 Task: Enable the option "Create "Fast Start" files" for MP4/MOV muxer
Action: Mouse moved to (130, 21)
Screenshot: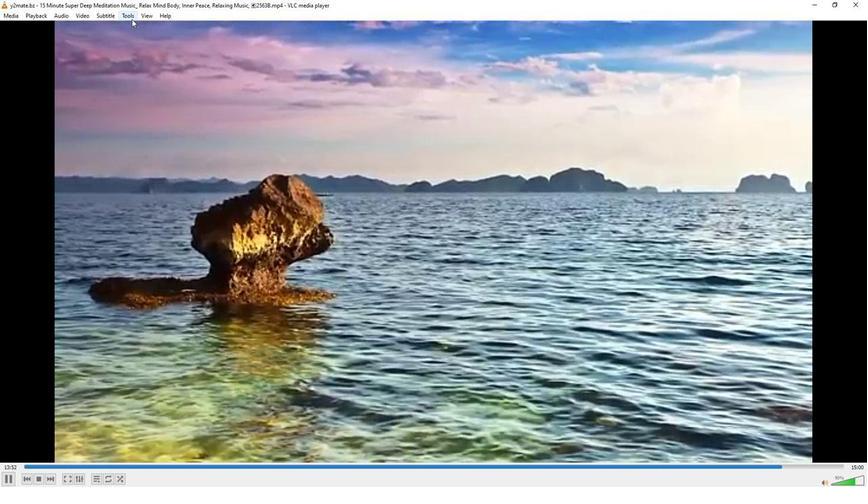 
Action: Mouse pressed left at (130, 21)
Screenshot: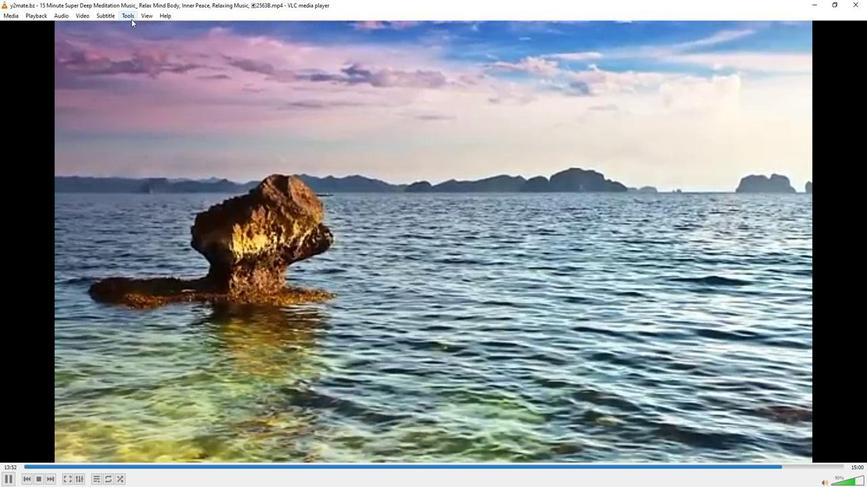
Action: Mouse moved to (158, 127)
Screenshot: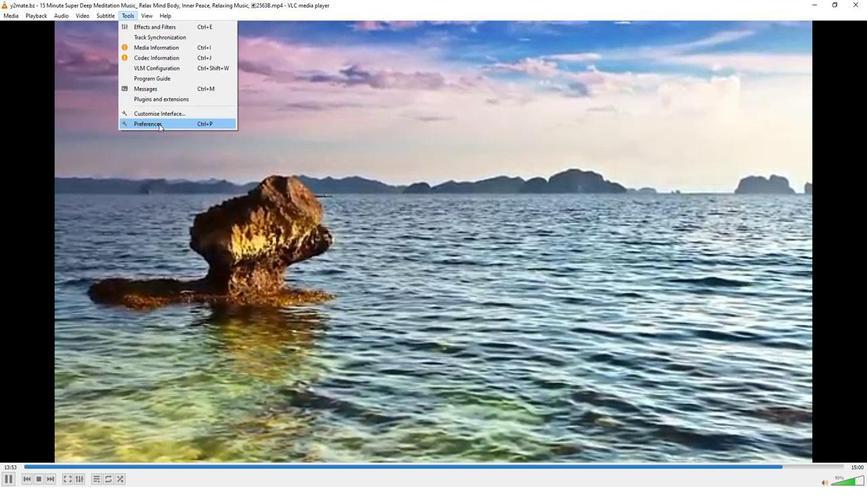 
Action: Mouse pressed left at (158, 127)
Screenshot: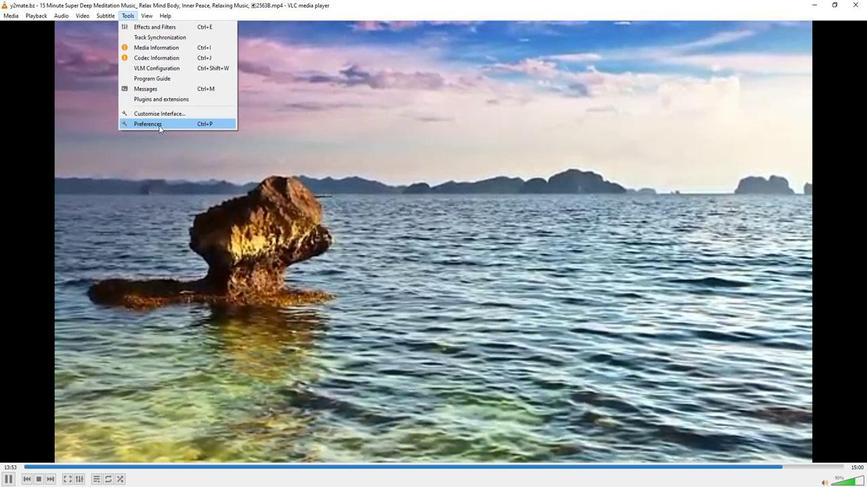 
Action: Mouse moved to (285, 399)
Screenshot: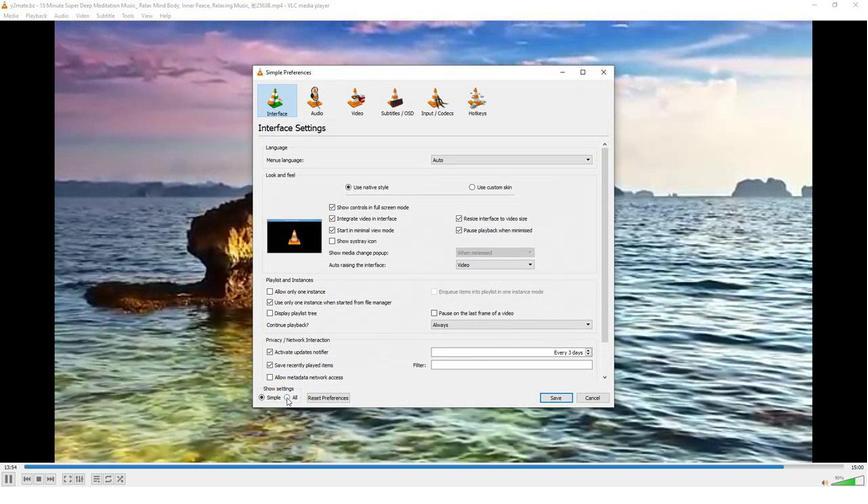
Action: Mouse pressed left at (285, 399)
Screenshot: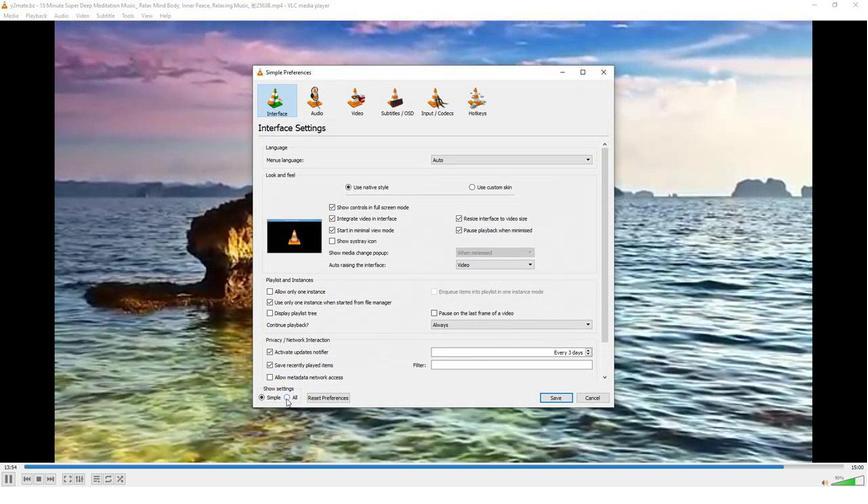 
Action: Mouse moved to (294, 318)
Screenshot: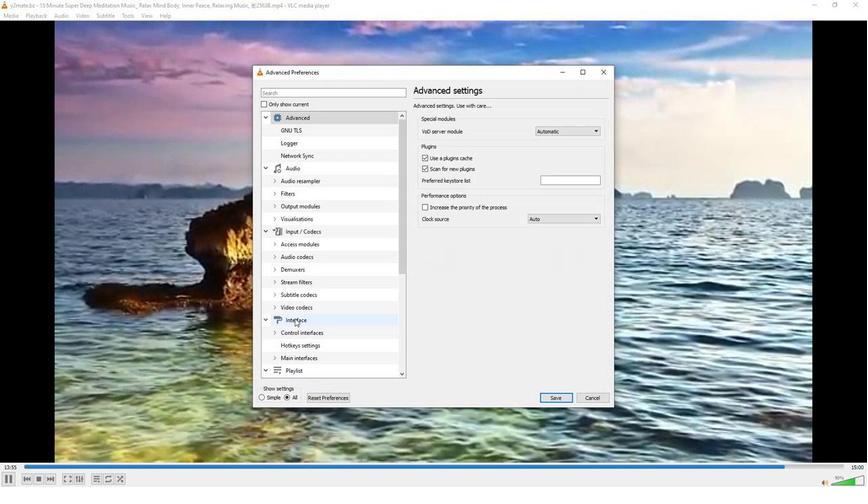 
Action: Mouse scrolled (294, 318) with delta (0, 0)
Screenshot: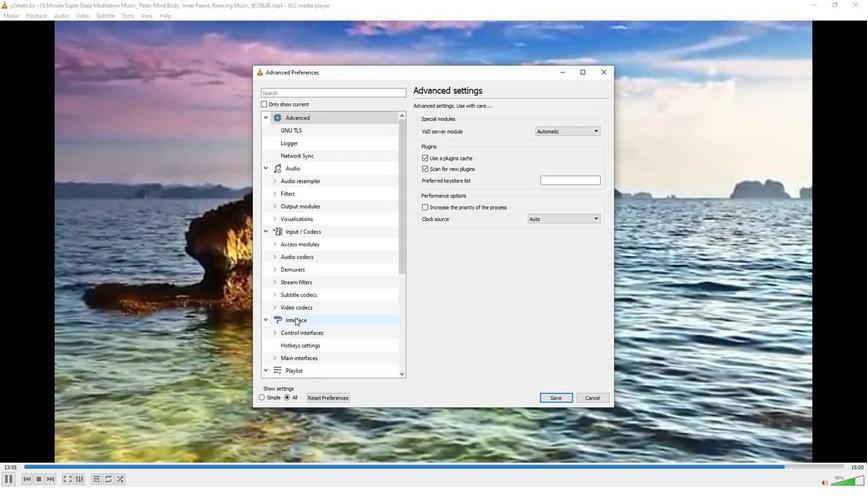 
Action: Mouse scrolled (294, 318) with delta (0, 0)
Screenshot: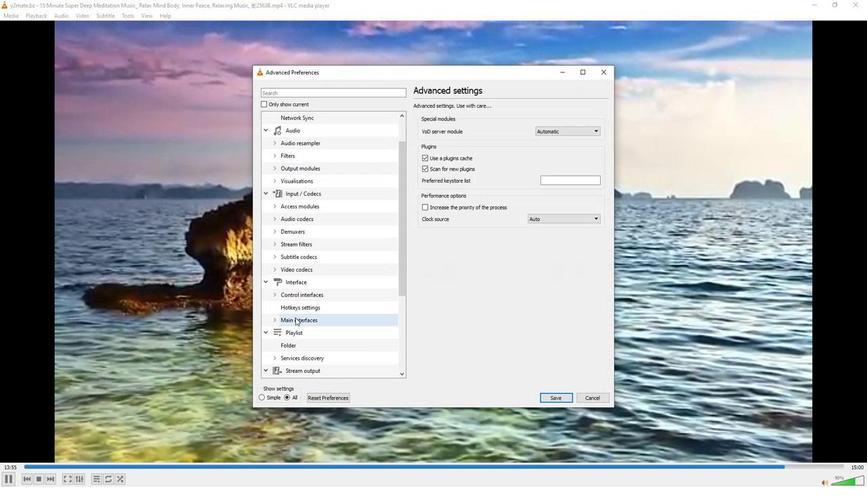 
Action: Mouse moved to (273, 357)
Screenshot: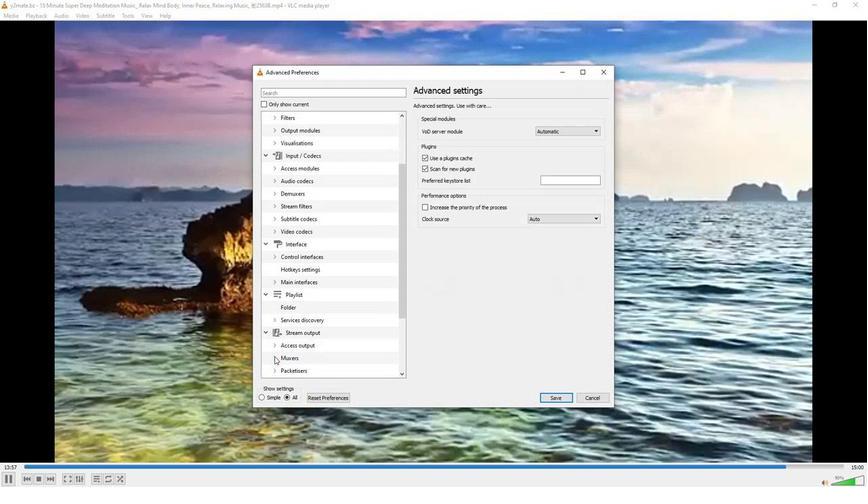 
Action: Mouse pressed left at (273, 357)
Screenshot: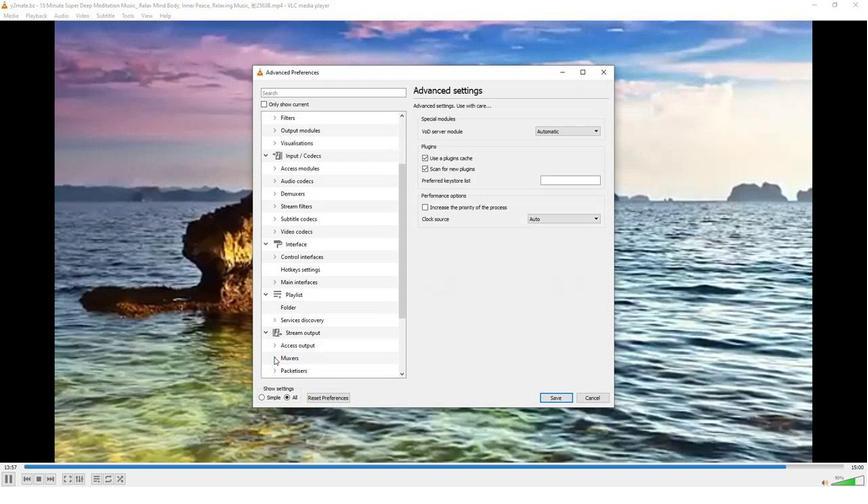 
Action: Mouse moved to (282, 348)
Screenshot: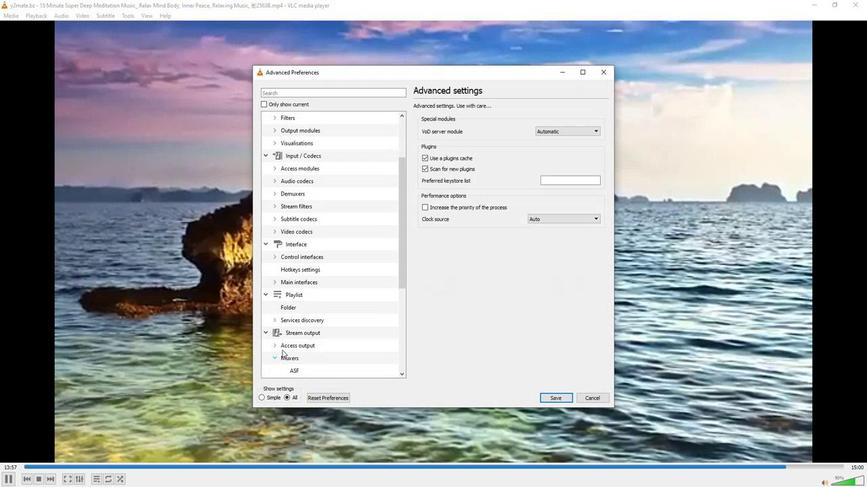 
Action: Mouse scrolled (282, 348) with delta (0, 0)
Screenshot: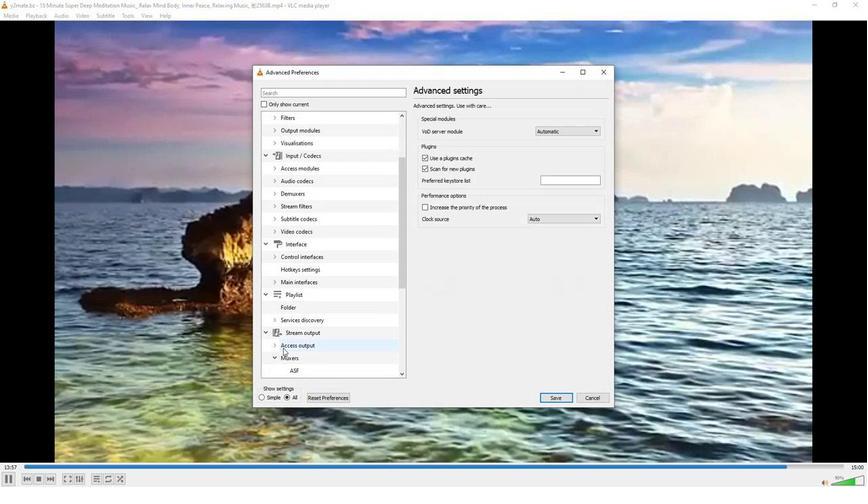 
Action: Mouse moved to (287, 355)
Screenshot: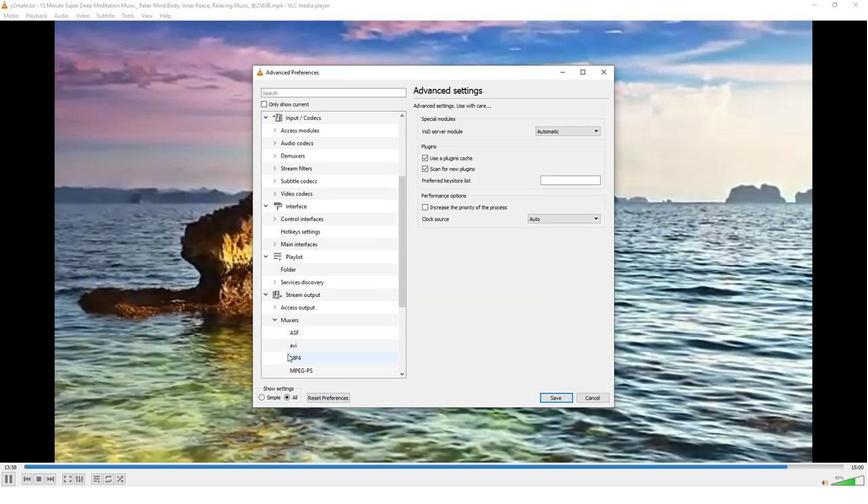 
Action: Mouse pressed left at (287, 355)
Screenshot: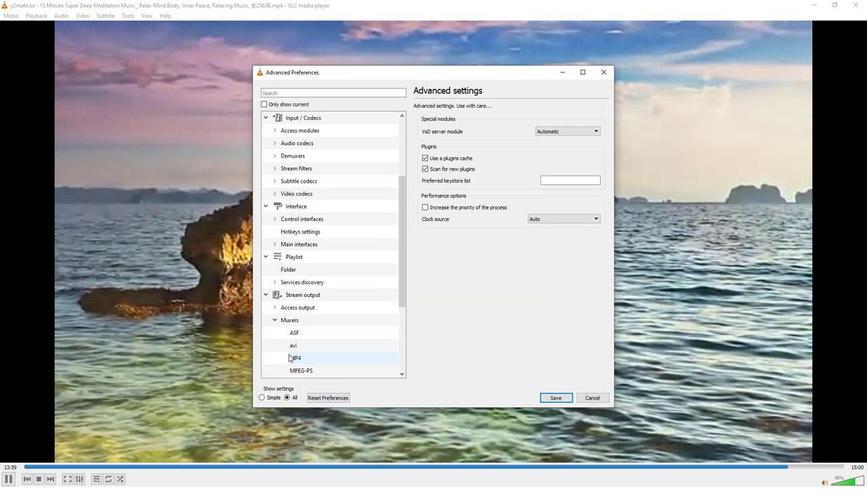 
Action: Mouse moved to (418, 121)
Screenshot: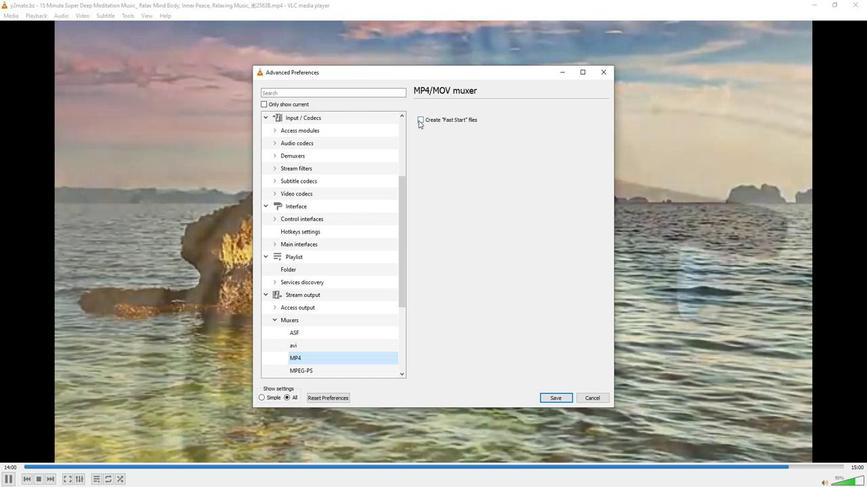 
Action: Mouse pressed left at (418, 121)
Screenshot: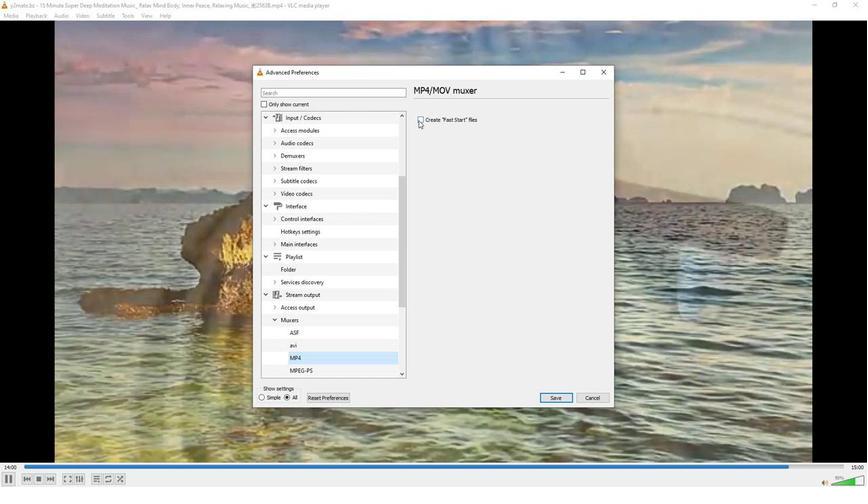 
Action: Mouse moved to (426, 241)
Screenshot: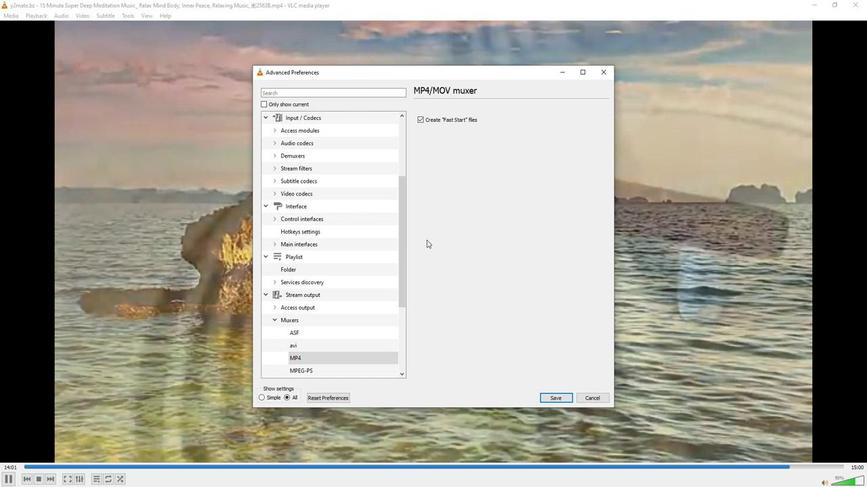 
